 Task: Calculate the readiness report for Einstein conversion insights
Action: Mouse moved to (184, 267)
Screenshot: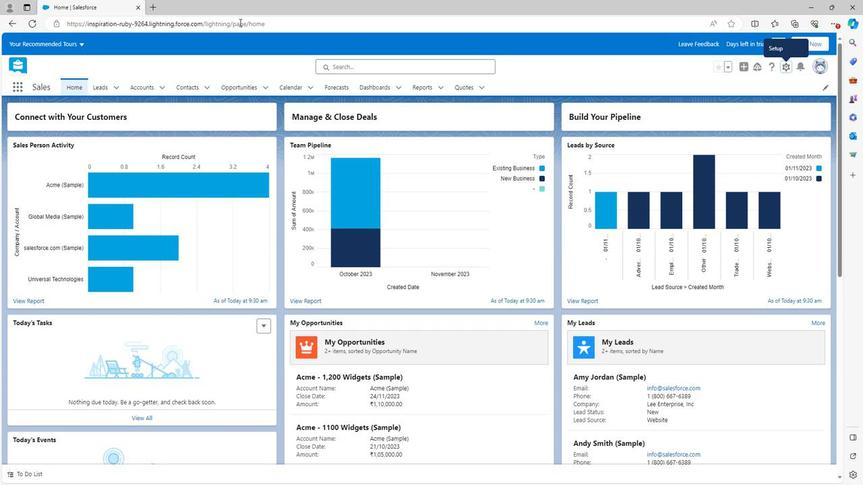 
Action: Mouse scrolled (184, 266) with delta (0, 0)
Screenshot: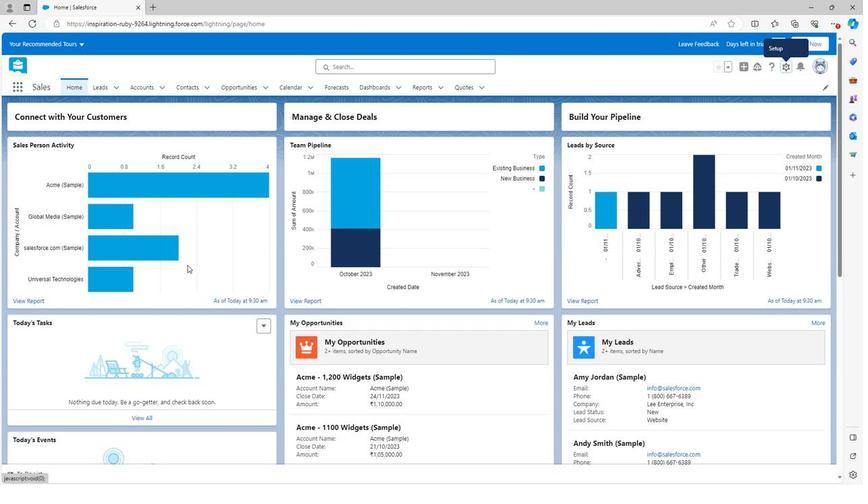 
Action: Mouse scrolled (184, 266) with delta (0, 0)
Screenshot: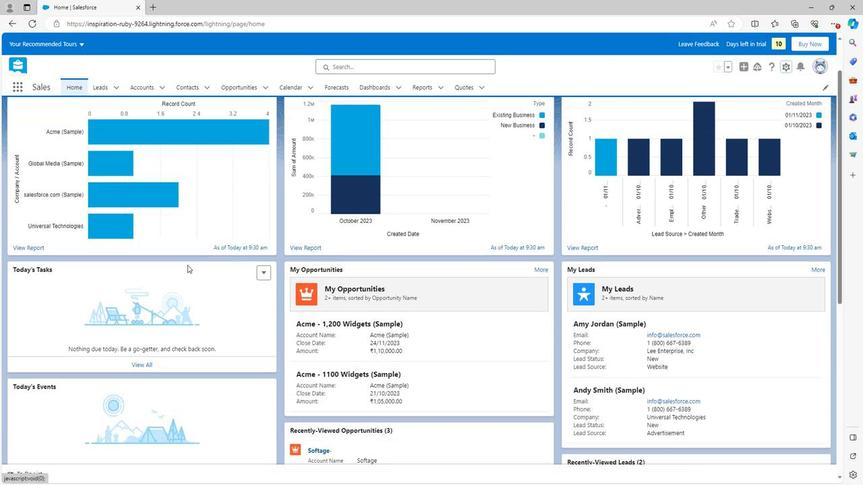 
Action: Mouse scrolled (184, 266) with delta (0, 0)
Screenshot: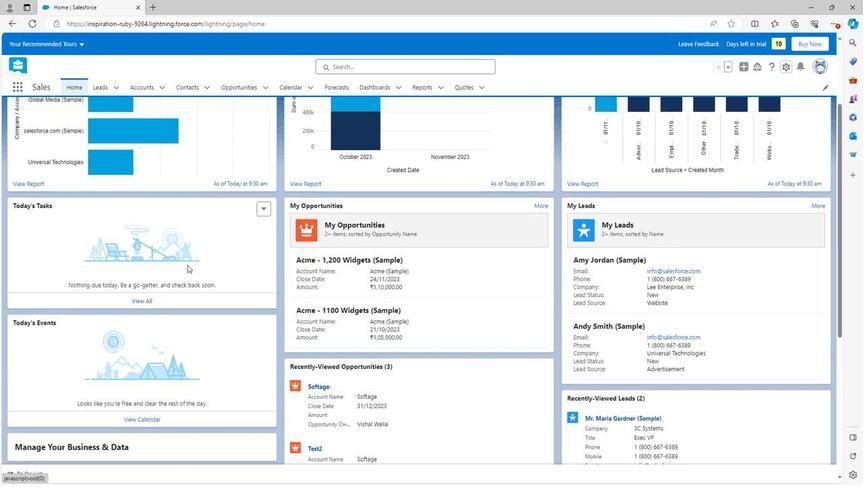 
Action: Mouse scrolled (184, 266) with delta (0, 0)
Screenshot: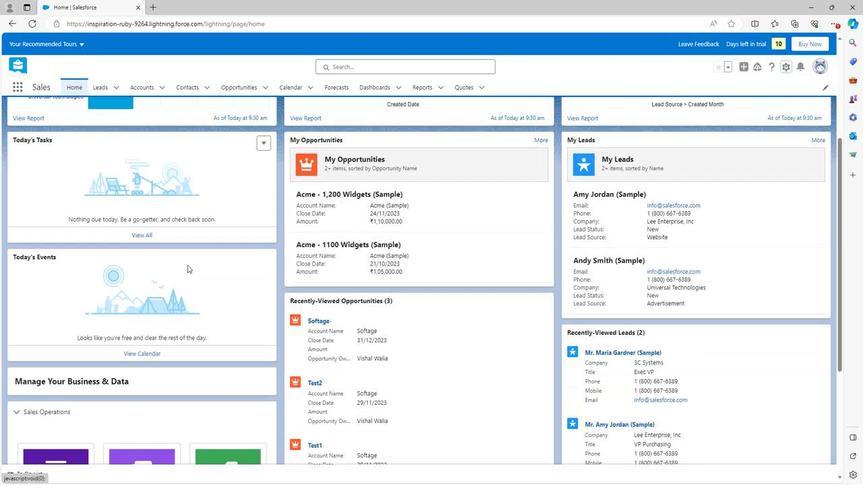 
Action: Mouse scrolled (184, 266) with delta (0, 0)
Screenshot: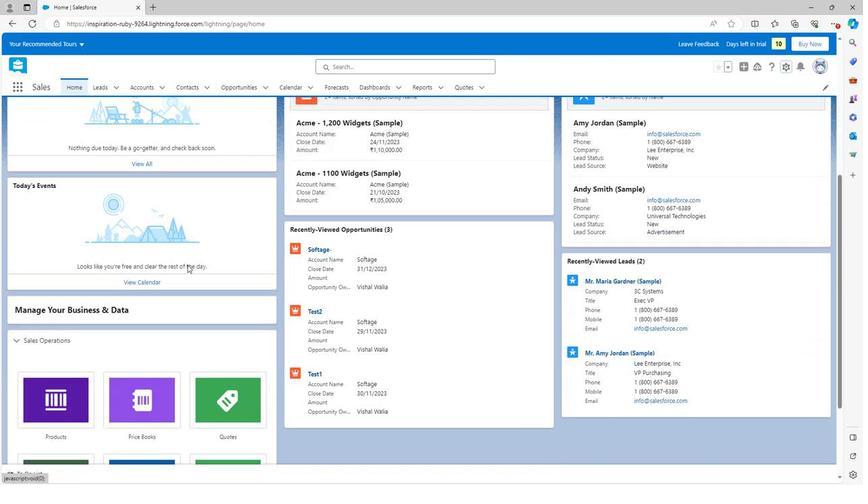 
Action: Mouse scrolled (184, 266) with delta (0, 0)
Screenshot: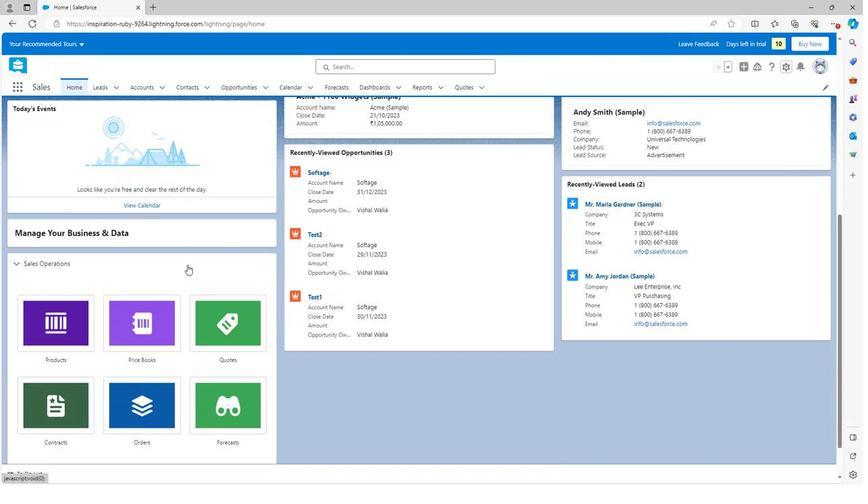 
Action: Mouse scrolled (184, 267) with delta (0, 0)
Screenshot: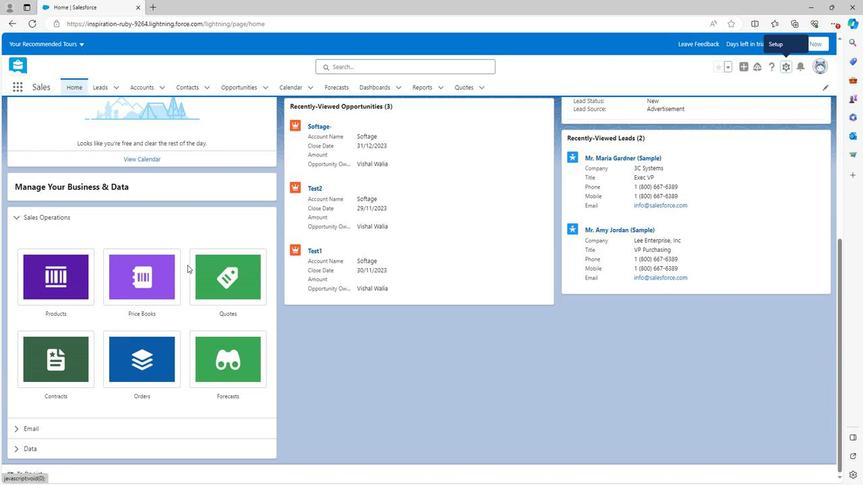 
Action: Mouse scrolled (184, 267) with delta (0, 0)
Screenshot: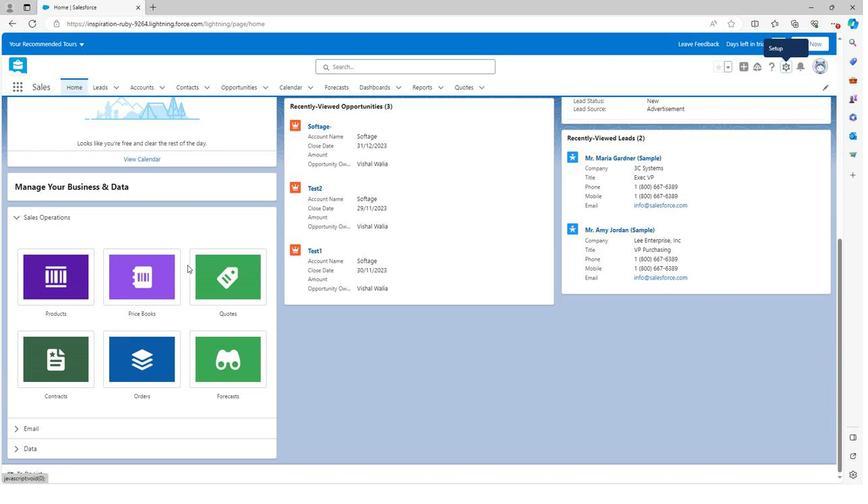 
Action: Mouse scrolled (184, 267) with delta (0, 0)
Screenshot: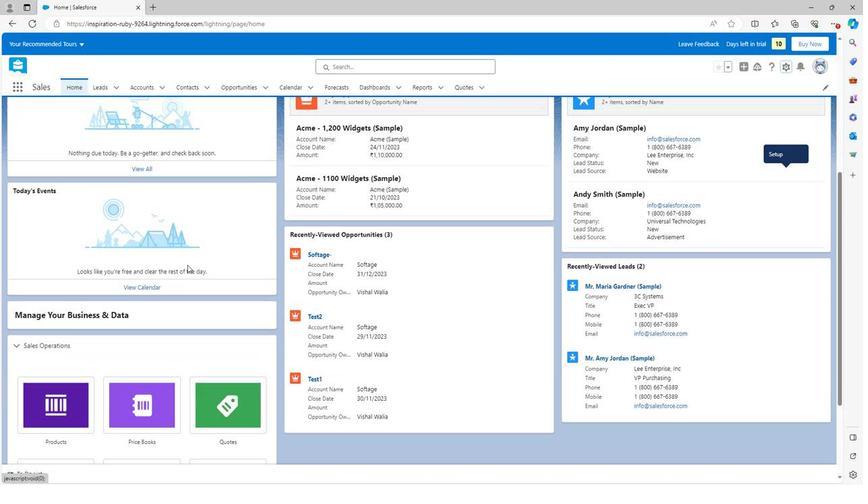 
Action: Mouse scrolled (184, 267) with delta (0, 0)
Screenshot: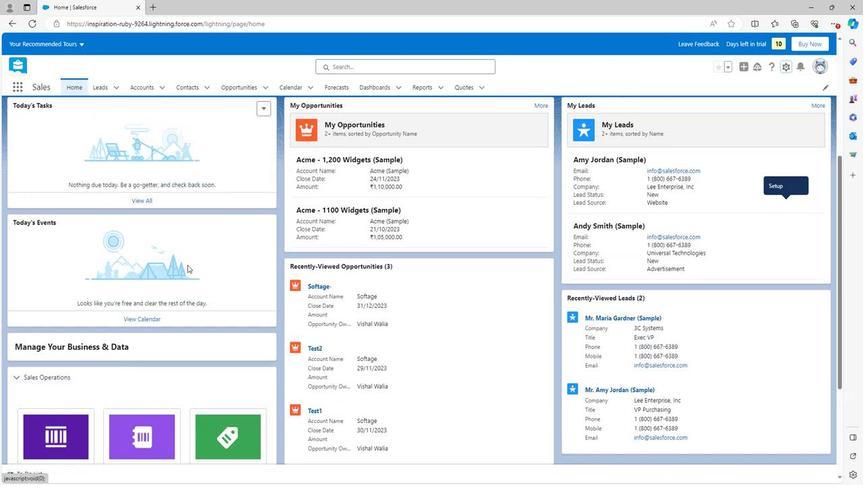 
Action: Mouse scrolled (184, 267) with delta (0, 0)
Screenshot: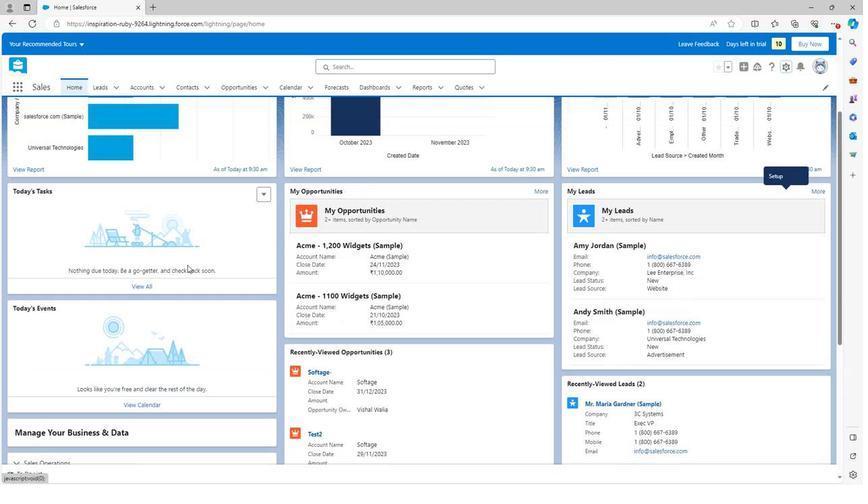 
Action: Mouse scrolled (184, 267) with delta (0, 0)
Screenshot: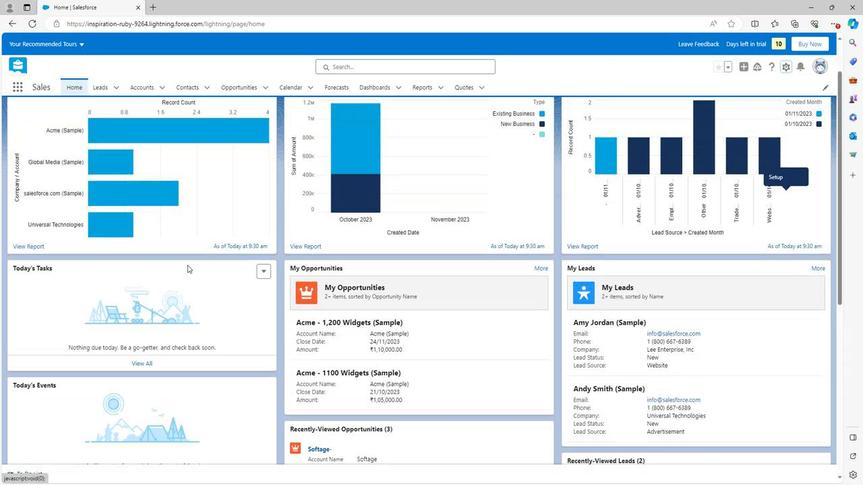 
Action: Mouse moved to (772, 76)
Screenshot: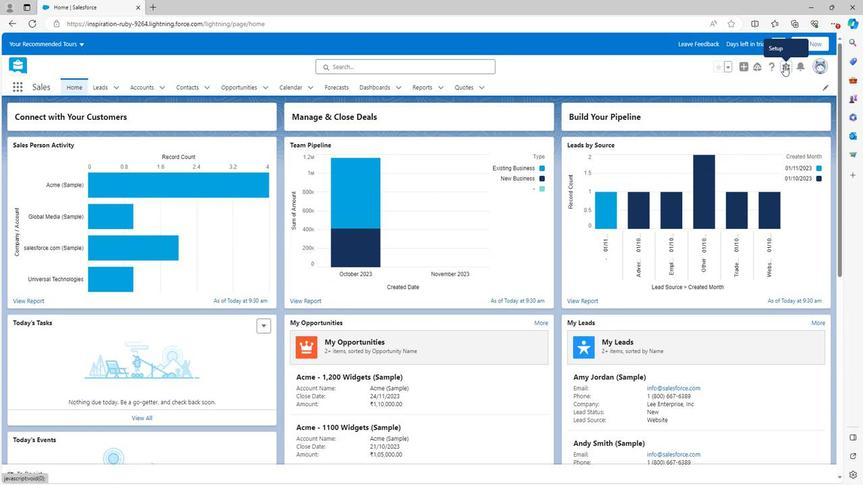 
Action: Mouse pressed left at (772, 76)
Screenshot: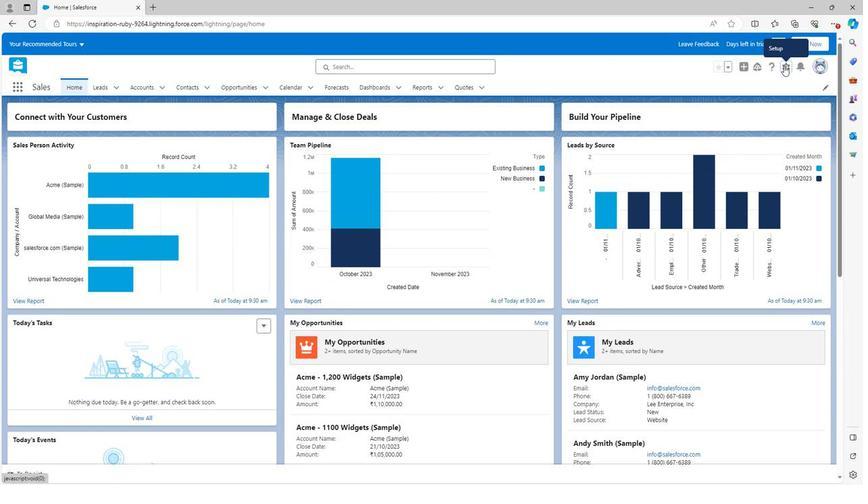 
Action: Mouse moved to (736, 99)
Screenshot: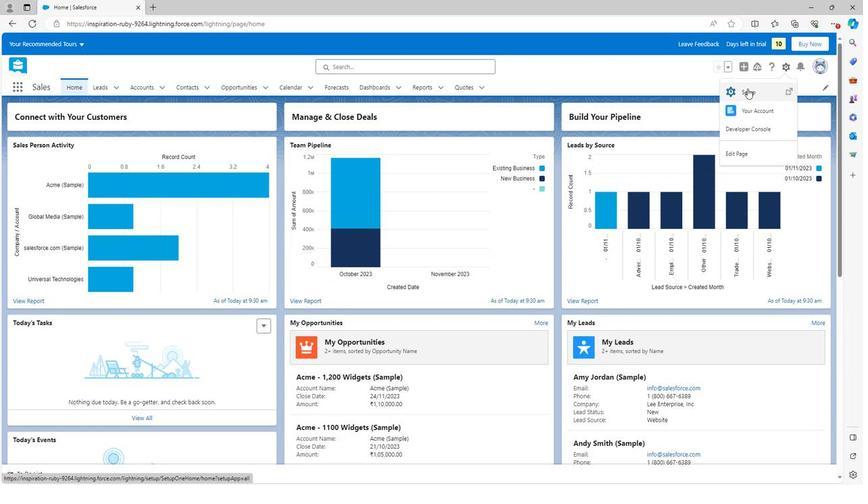 
Action: Mouse pressed left at (736, 99)
Screenshot: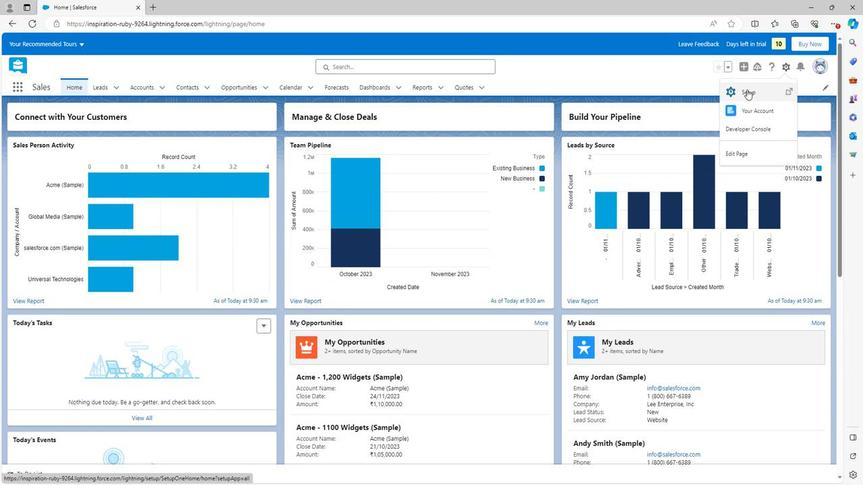 
Action: Mouse moved to (14, 327)
Screenshot: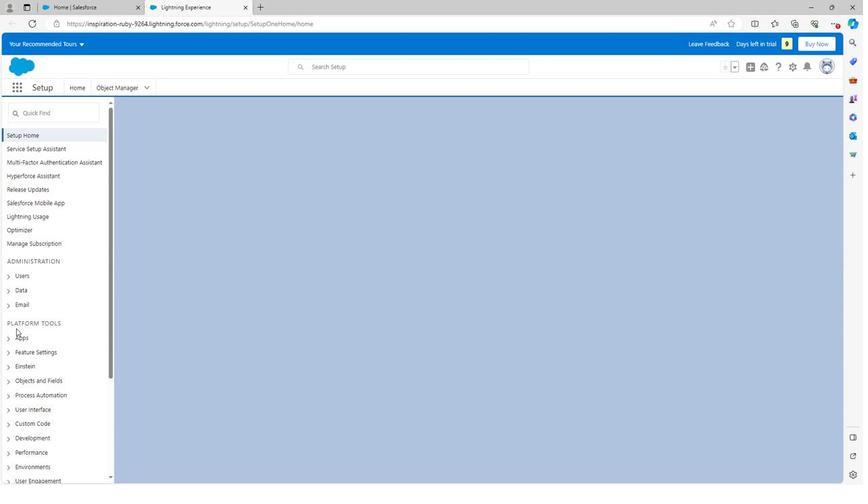 
Action: Mouse scrolled (14, 327) with delta (0, 0)
Screenshot: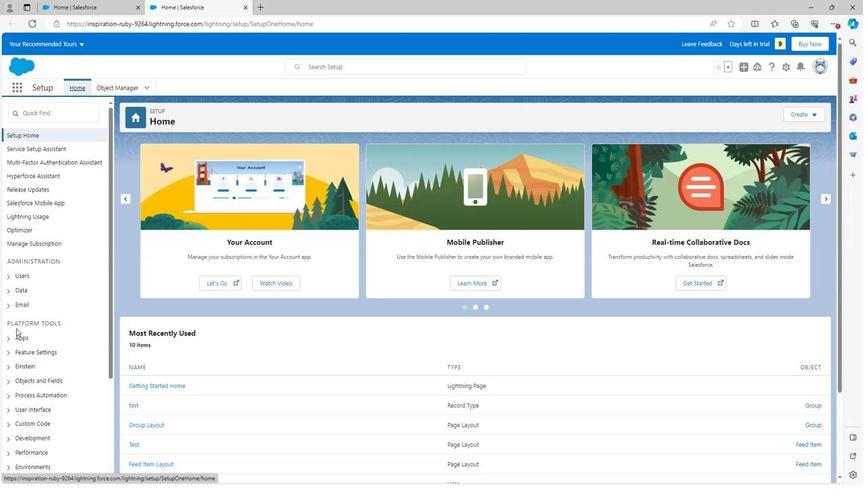 
Action: Mouse scrolled (14, 327) with delta (0, 0)
Screenshot: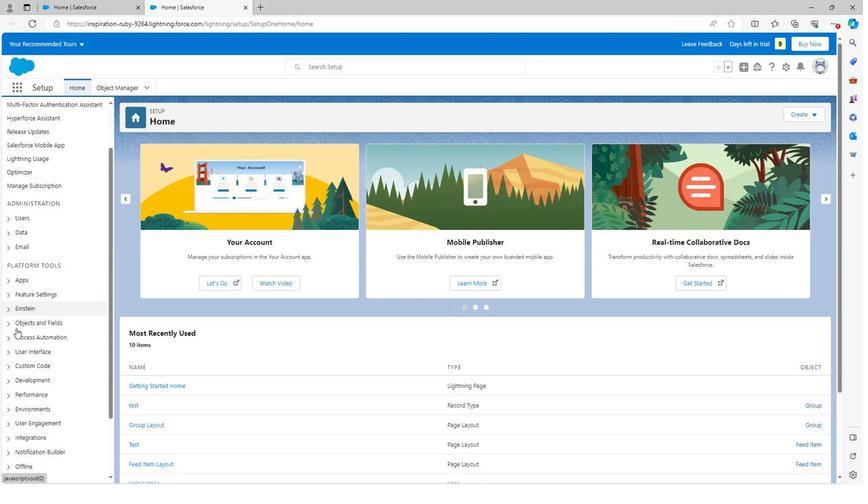 
Action: Mouse moved to (5, 254)
Screenshot: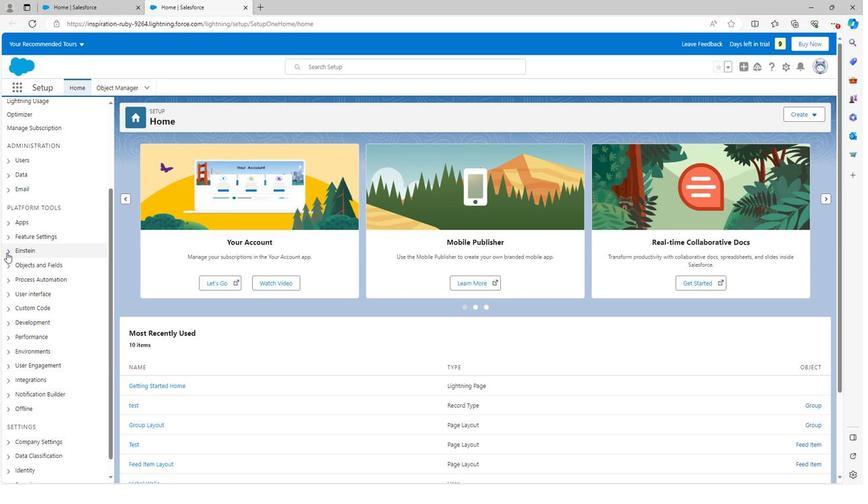 
Action: Mouse pressed left at (5, 254)
Screenshot: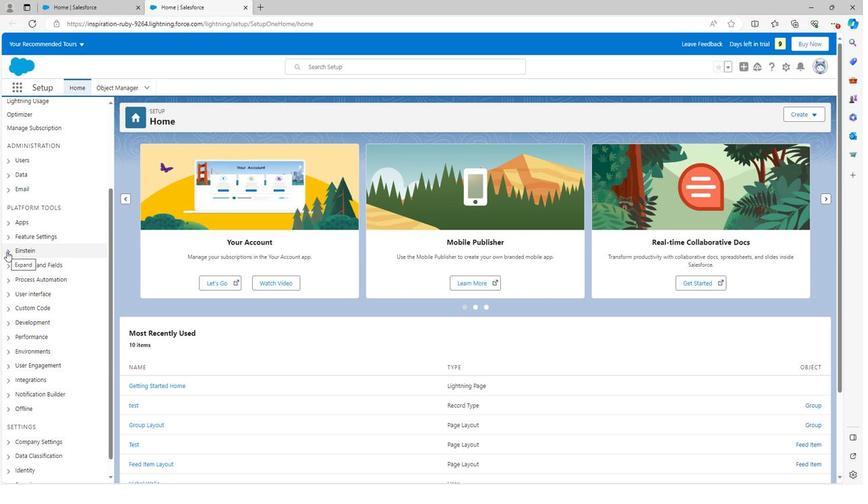 
Action: Mouse moved to (18, 268)
Screenshot: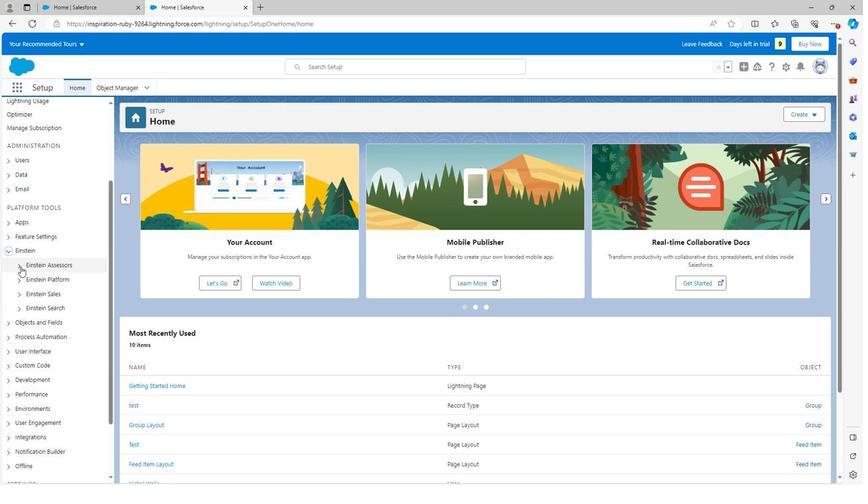 
Action: Mouse pressed left at (18, 268)
Screenshot: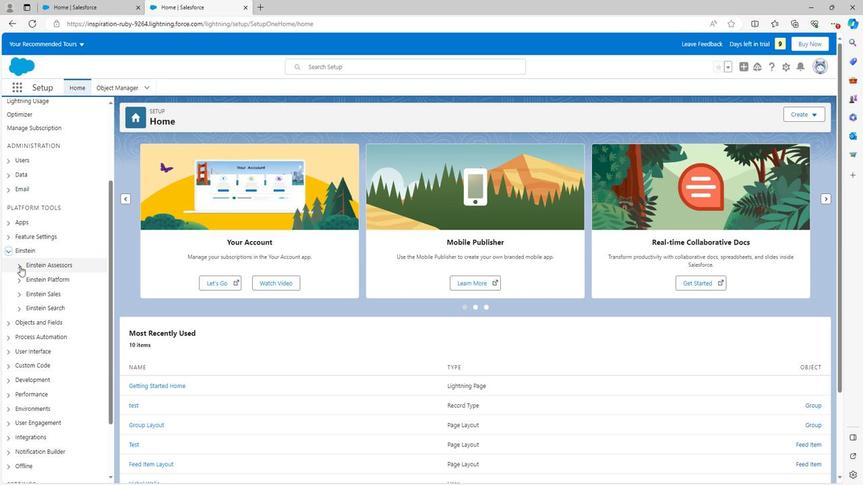 
Action: Mouse moved to (46, 296)
Screenshot: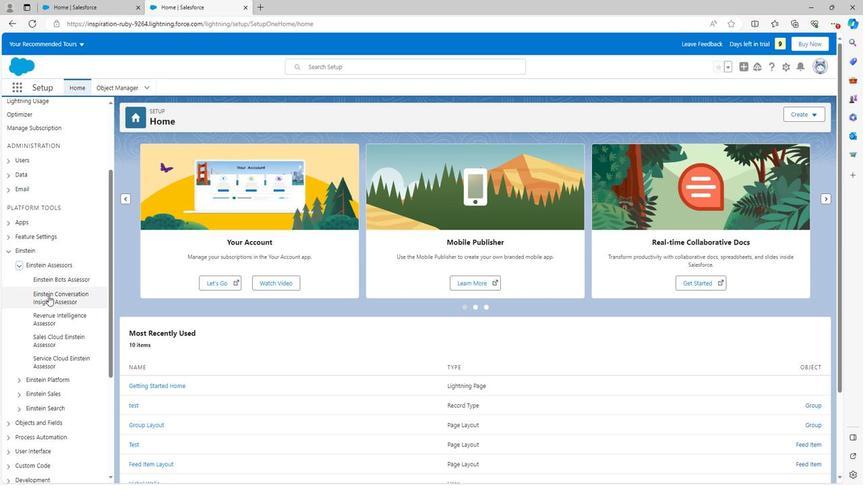 
Action: Mouse pressed left at (46, 296)
Screenshot: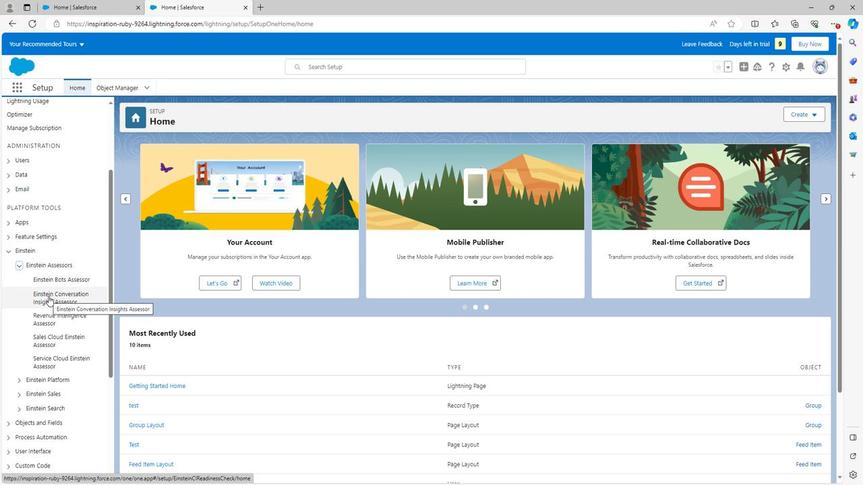 
Action: Mouse moved to (46, 295)
Screenshot: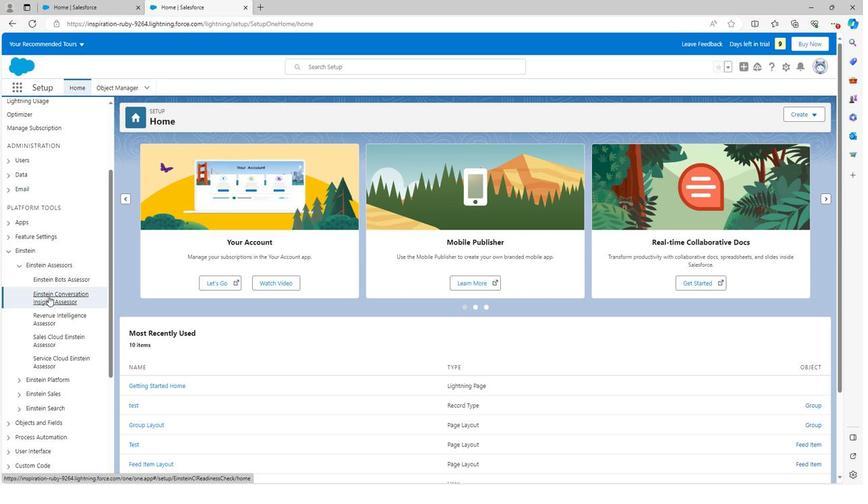 
Action: Mouse pressed left at (46, 295)
Screenshot: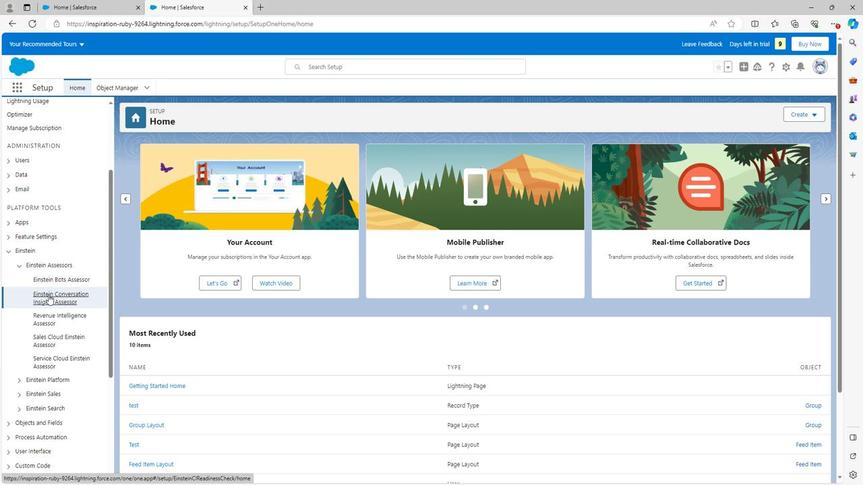 
Action: Mouse moved to (325, 303)
Screenshot: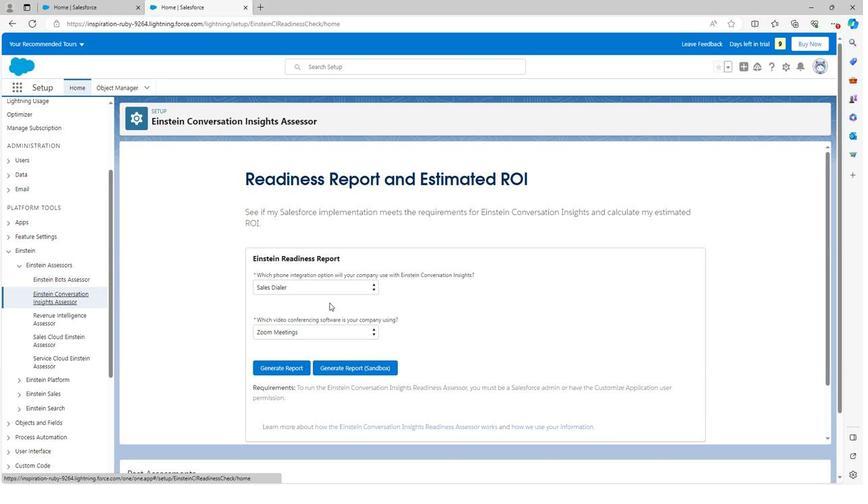 
Action: Mouse scrolled (325, 303) with delta (0, 0)
Screenshot: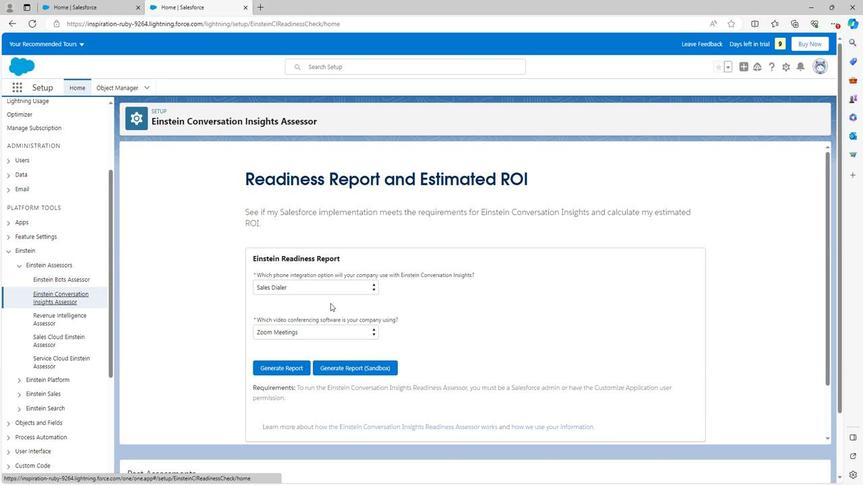 
Action: Mouse scrolled (325, 303) with delta (0, 0)
Screenshot: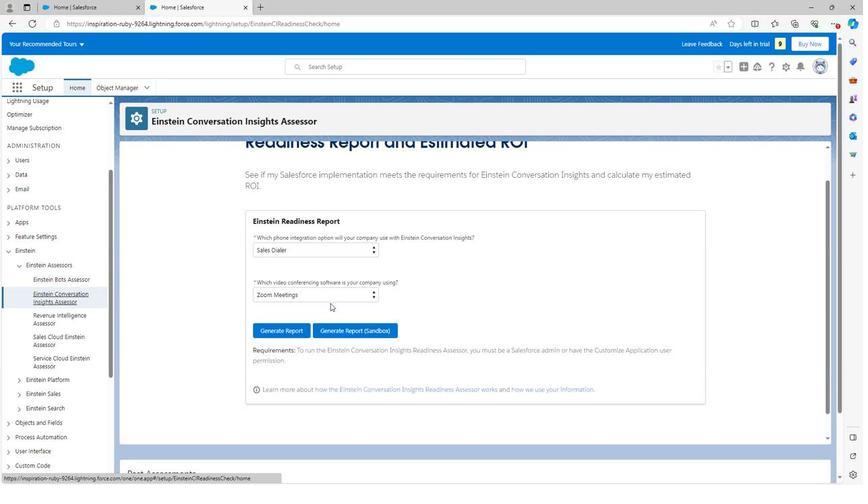 
Action: Mouse scrolled (325, 303) with delta (0, 0)
Screenshot: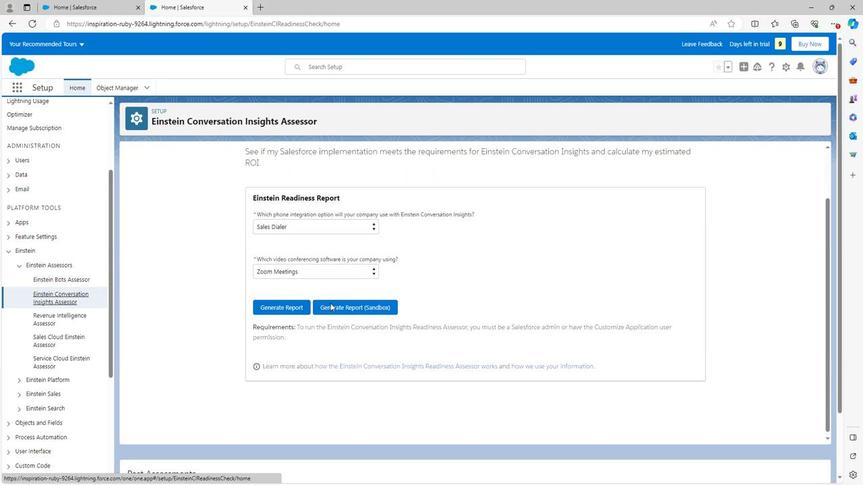 
Action: Mouse scrolled (325, 303) with delta (0, 0)
Screenshot: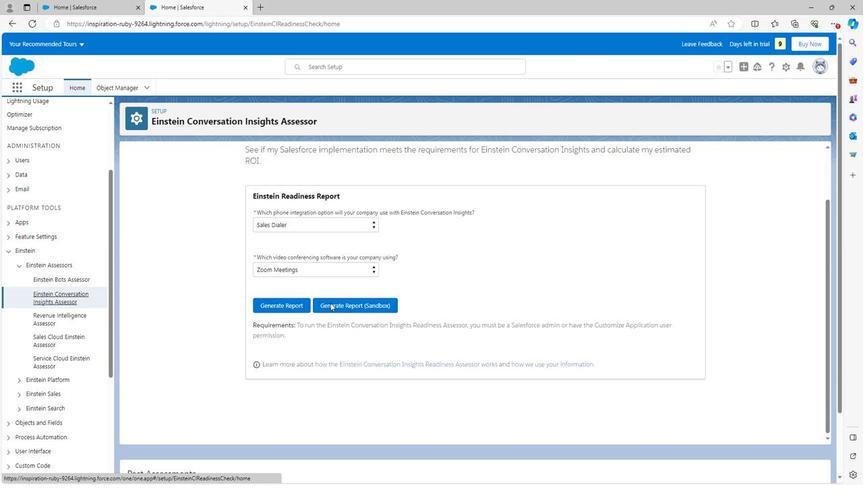 
Action: Mouse scrolled (325, 303) with delta (0, 0)
Screenshot: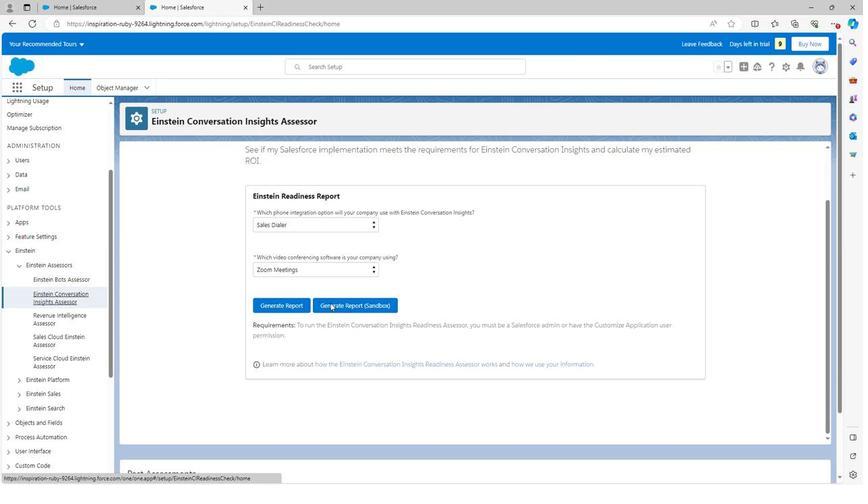 
Action: Mouse scrolled (325, 304) with delta (0, 0)
Screenshot: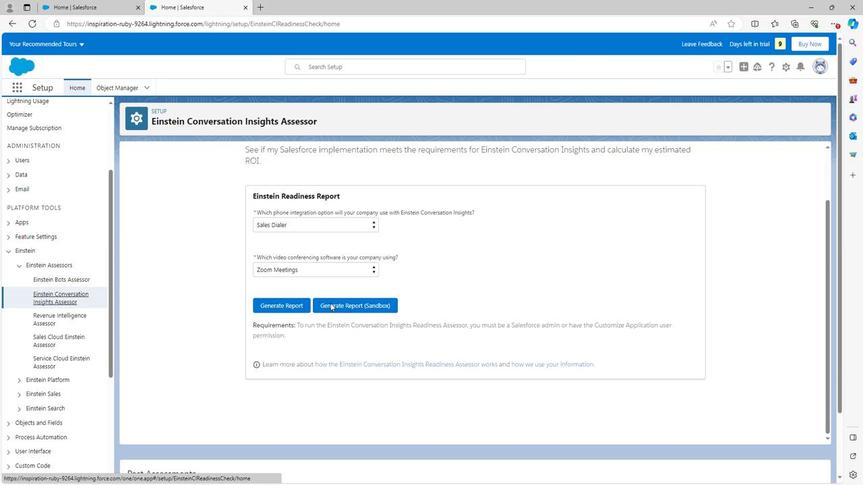 
Action: Mouse scrolled (325, 304) with delta (0, 0)
Screenshot: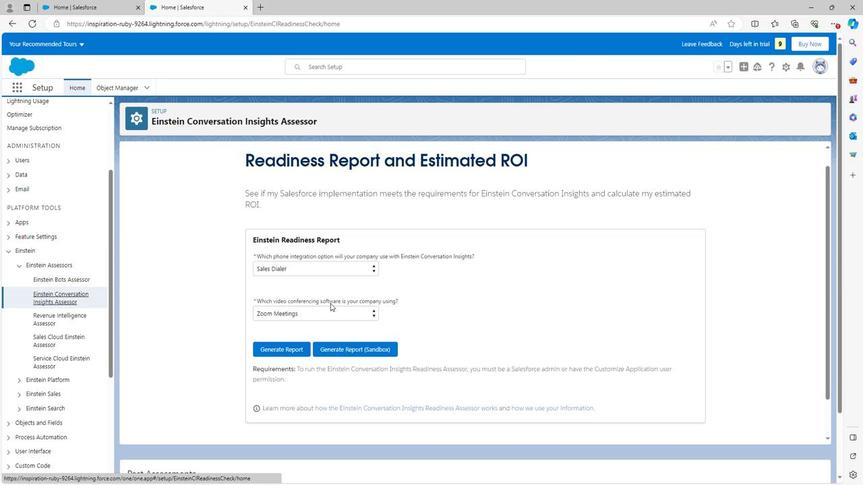 
Action: Mouse scrolled (325, 304) with delta (0, 0)
Screenshot: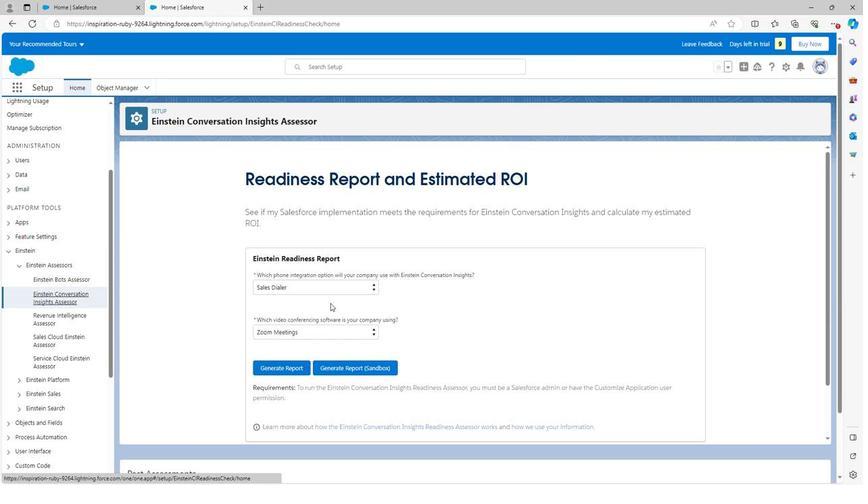 
Action: Mouse scrolled (325, 304) with delta (0, 0)
Screenshot: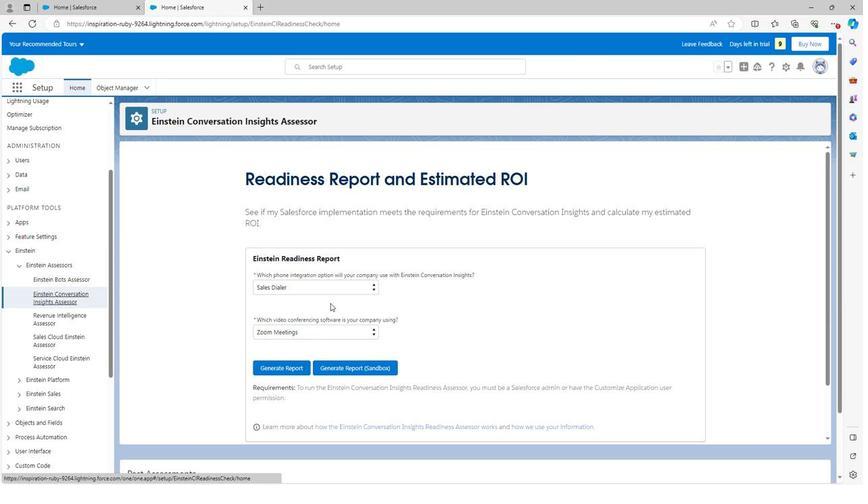 
Action: Mouse moved to (289, 367)
Screenshot: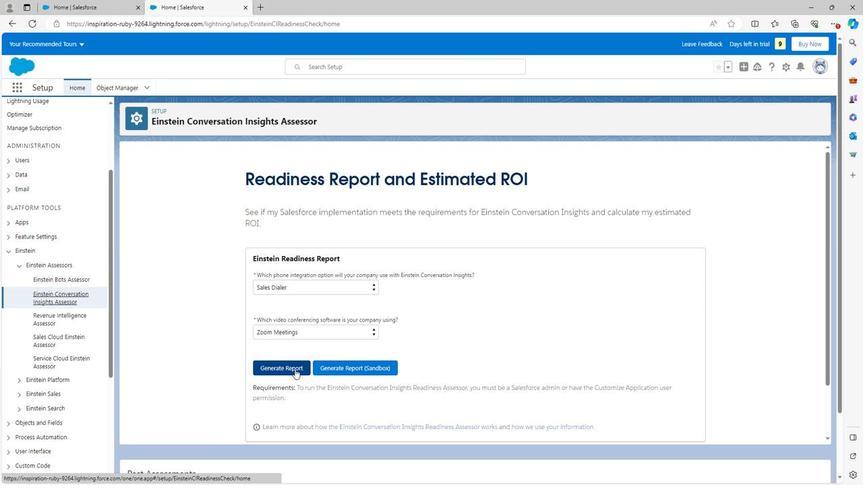
Action: Mouse pressed left at (289, 367)
Screenshot: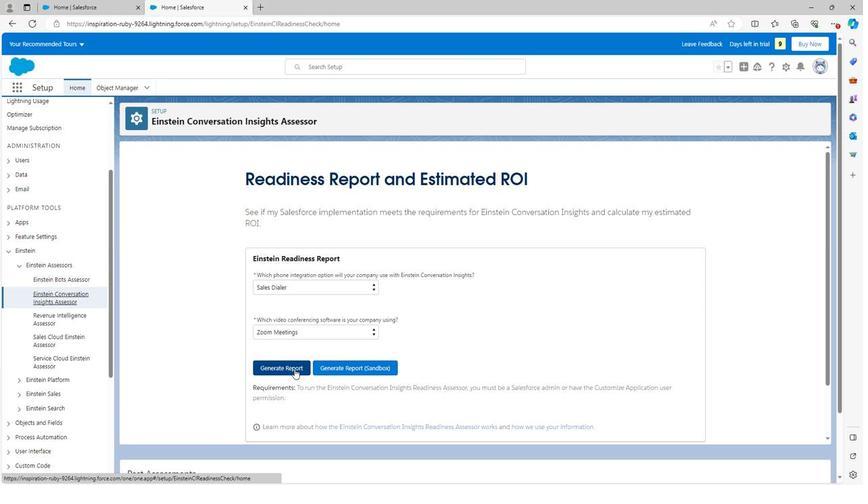 
Action: Mouse moved to (407, 345)
Screenshot: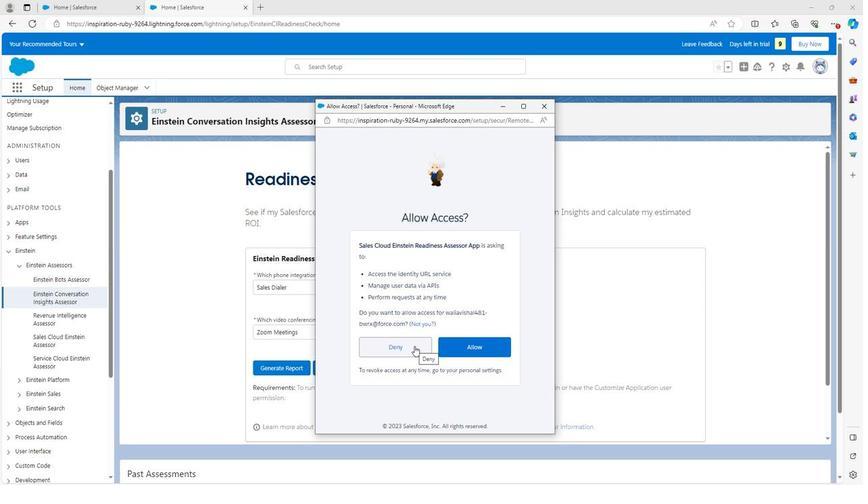
Action: Mouse pressed left at (407, 345)
Screenshot: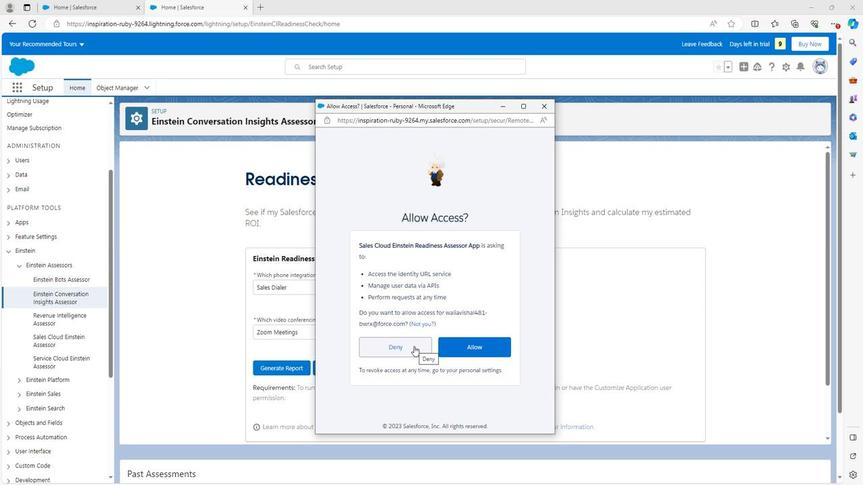 
Action: Mouse moved to (433, 302)
Screenshot: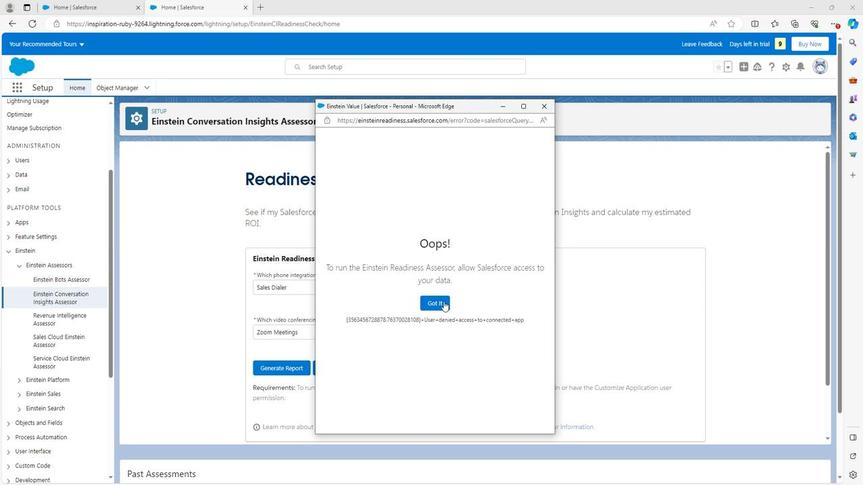 
Action: Mouse pressed left at (433, 302)
Screenshot: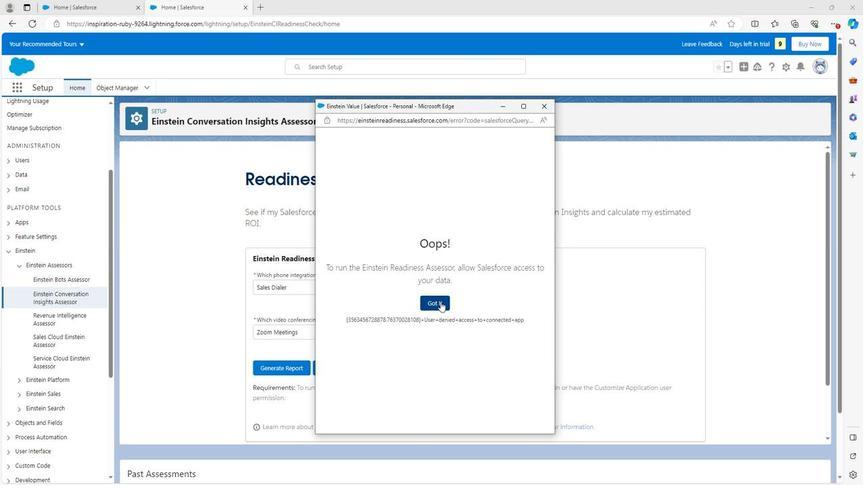 
Action: Mouse moved to (431, 248)
Screenshot: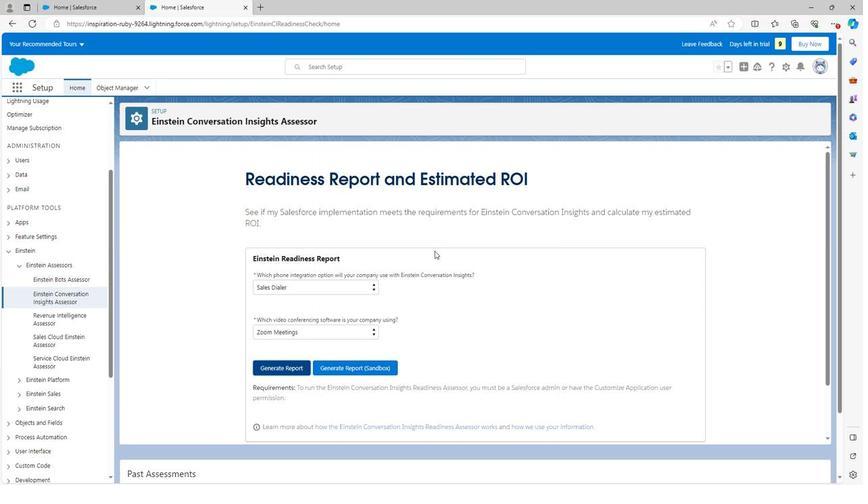 
